 Task: Use recent and open file "Untitled document".
Action: Mouse moved to (52, 86)
Screenshot: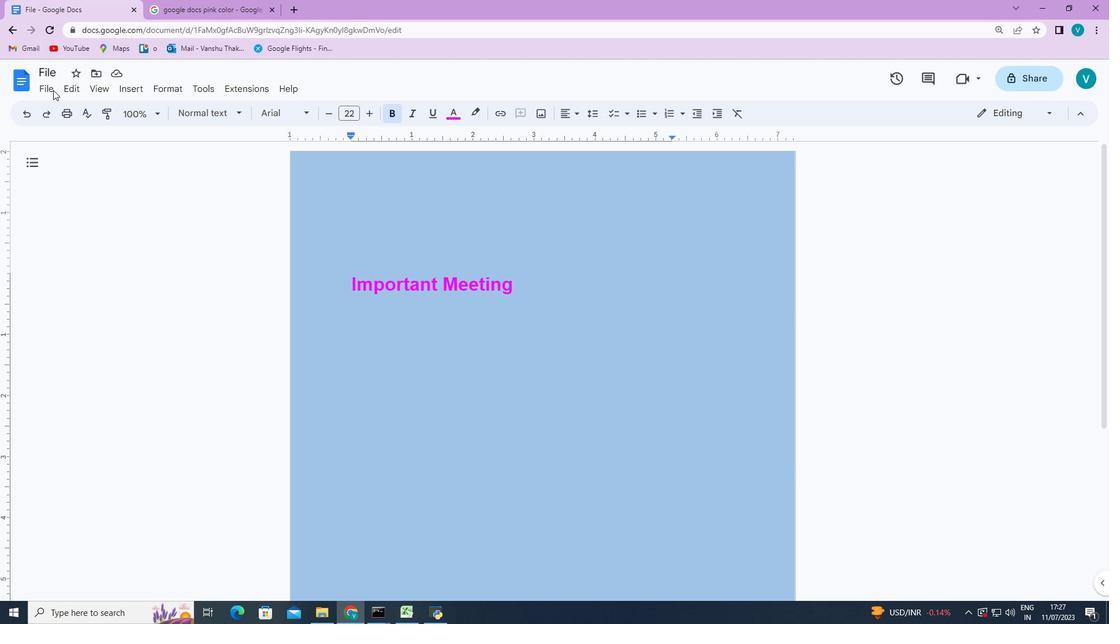 
Action: Mouse pressed left at (52, 86)
Screenshot: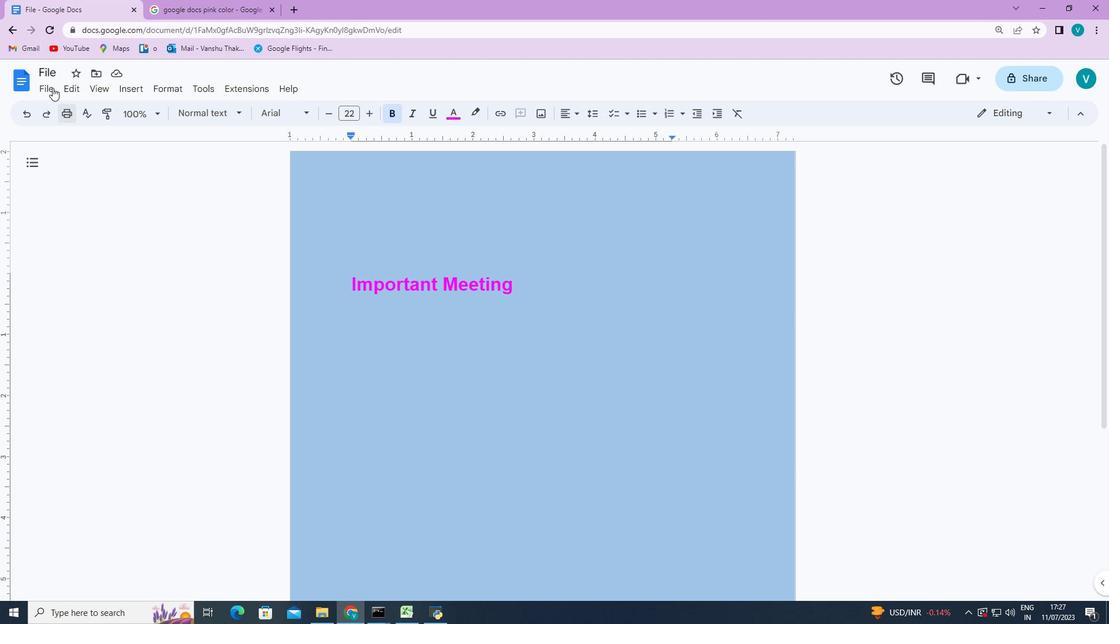 
Action: Mouse moved to (75, 126)
Screenshot: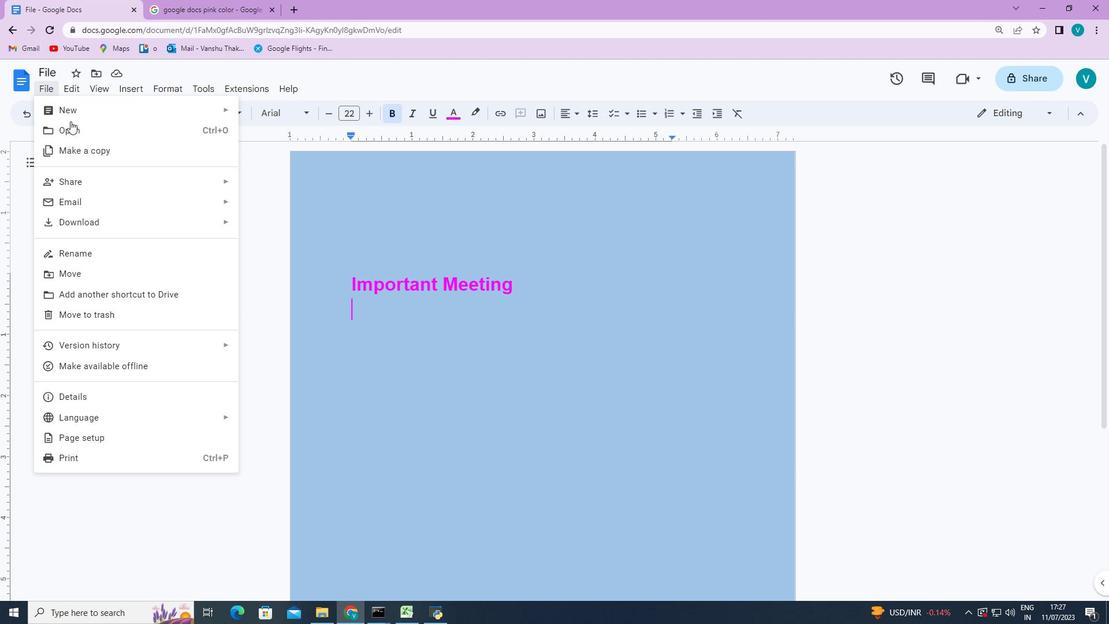 
Action: Mouse pressed left at (75, 126)
Screenshot: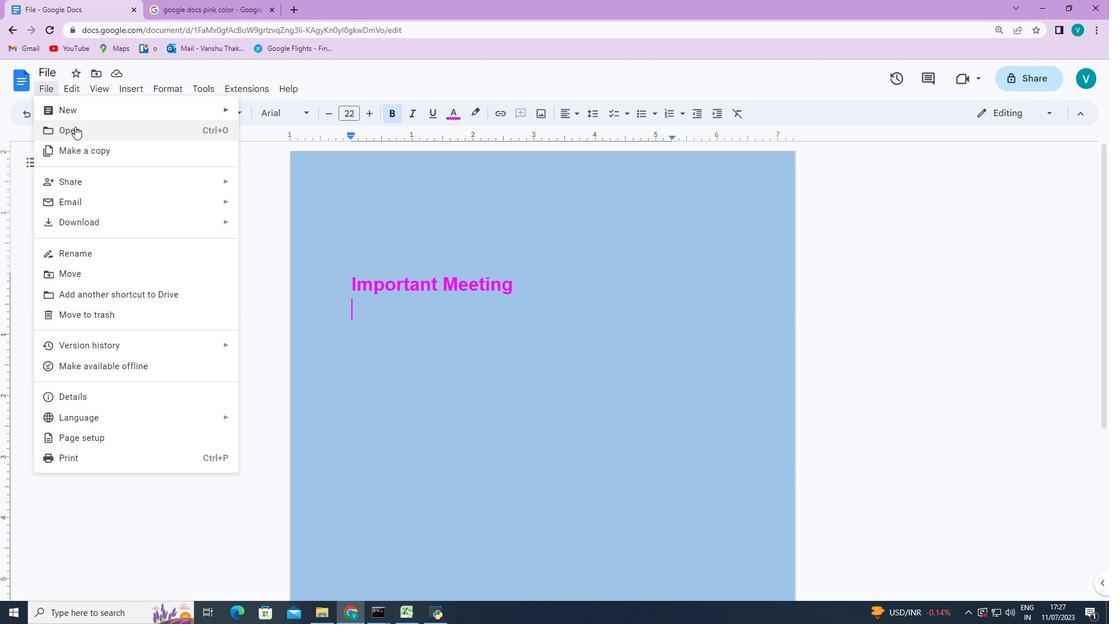 
Action: Mouse moved to (204, 163)
Screenshot: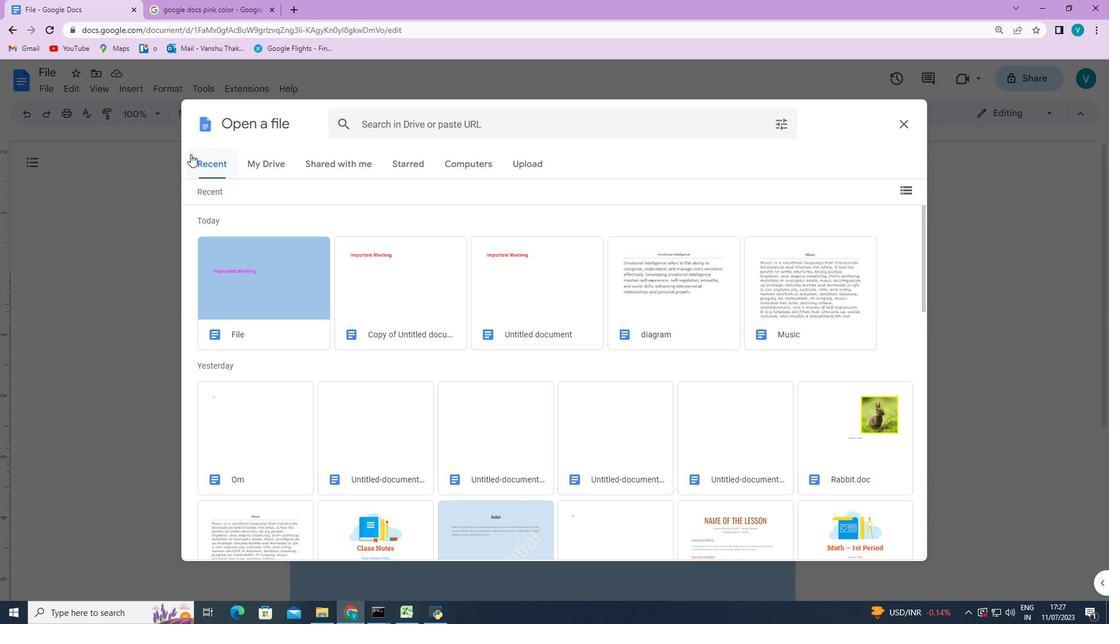 
Action: Mouse pressed left at (204, 163)
Screenshot: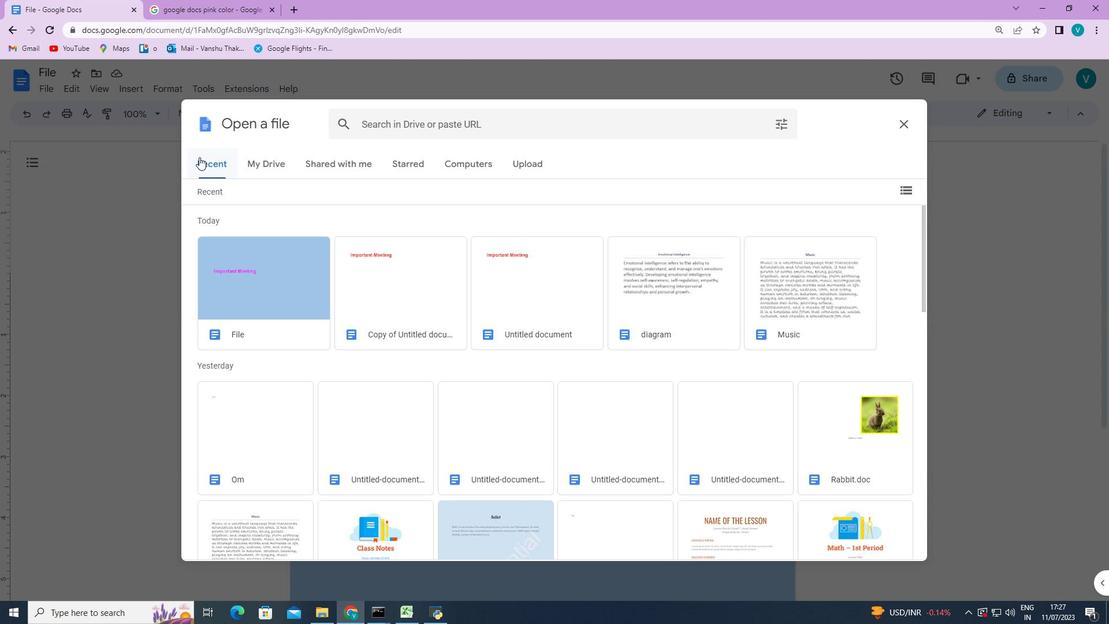 
Action: Mouse moved to (253, 290)
Screenshot: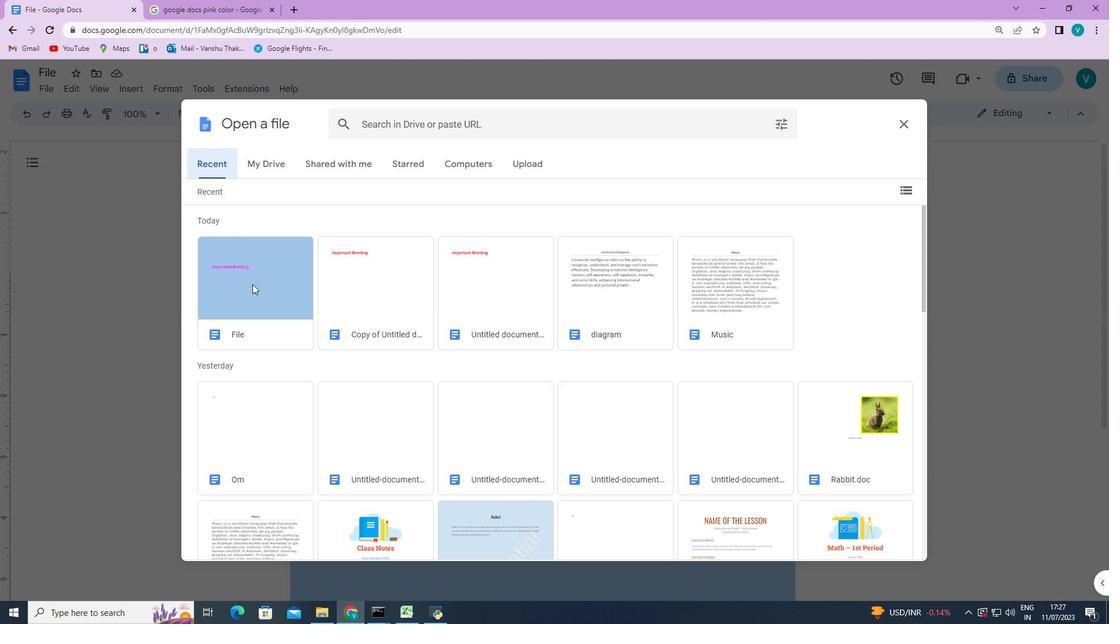 
Action: Mouse pressed left at (253, 290)
Screenshot: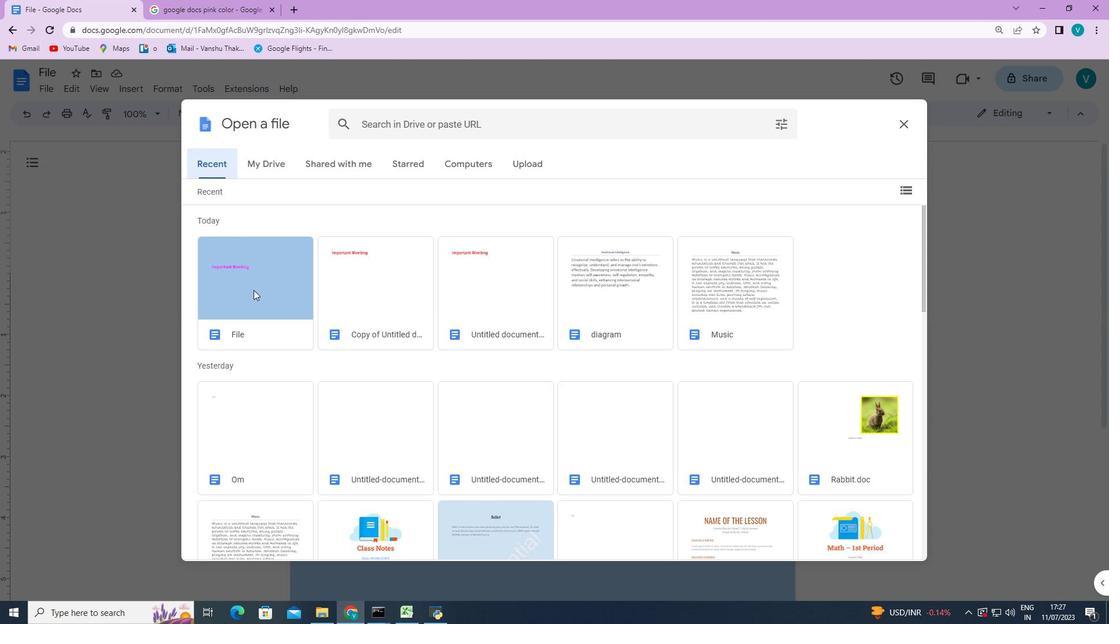 
Action: Mouse moved to (880, 536)
Screenshot: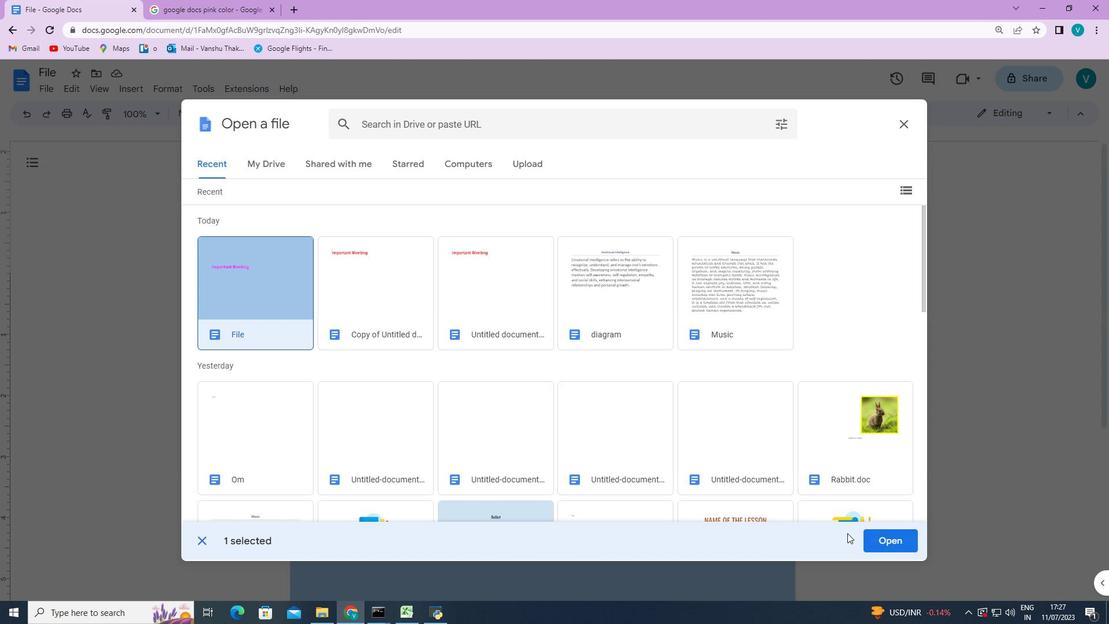 
Action: Mouse pressed left at (880, 536)
Screenshot: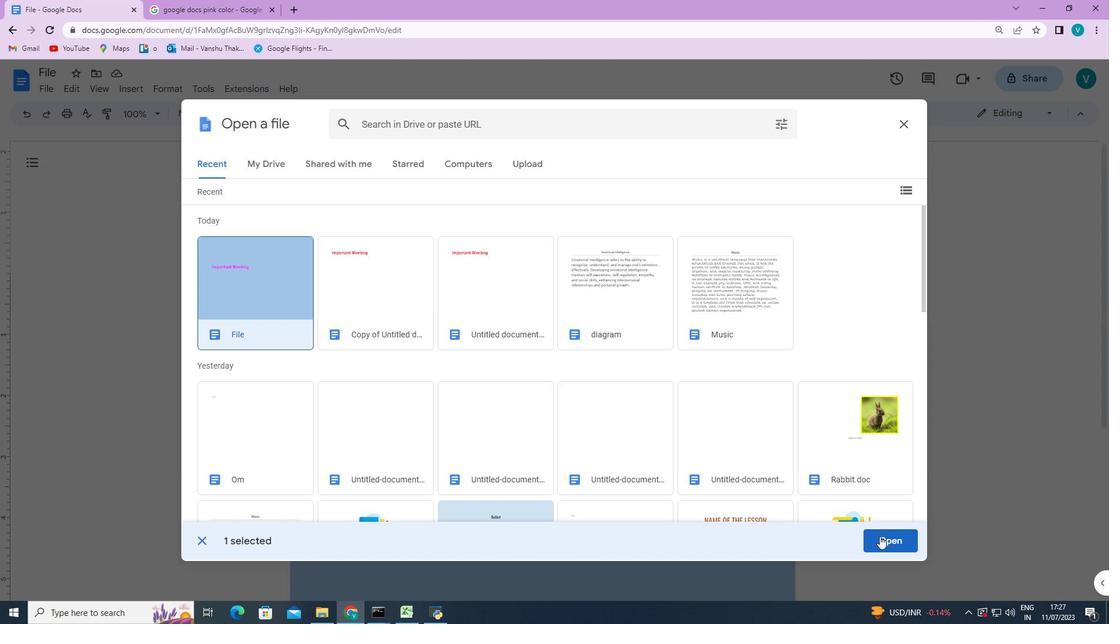 
Action: Mouse moved to (875, 479)
Screenshot: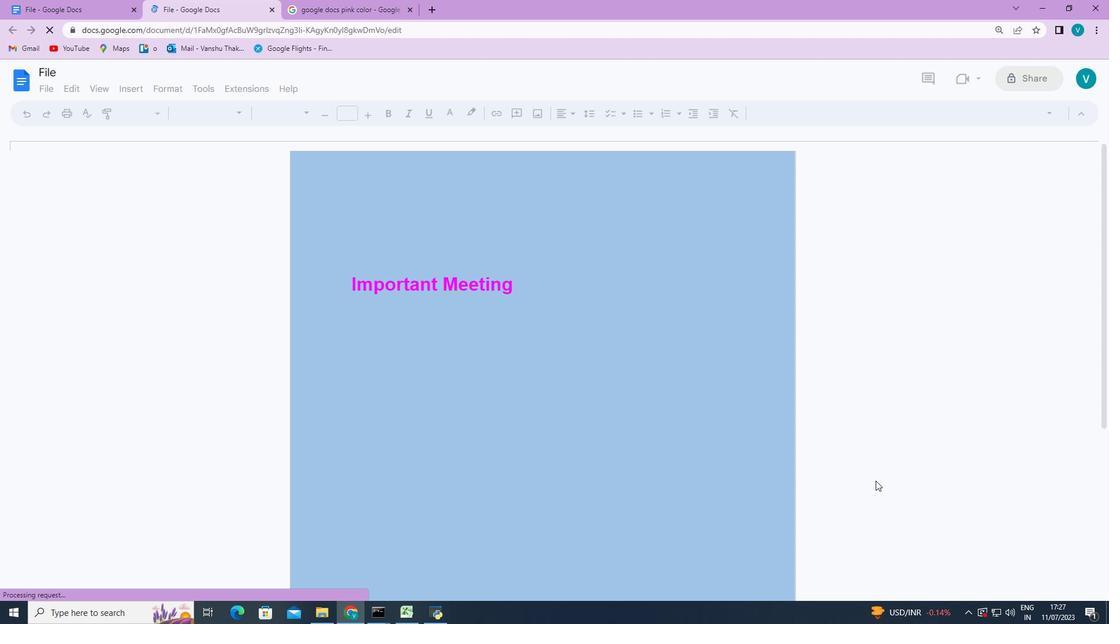 
